 Task: Add a condition where "Hours since update Is Twelve" in pending tickets.
Action: Mouse moved to (153, 518)
Screenshot: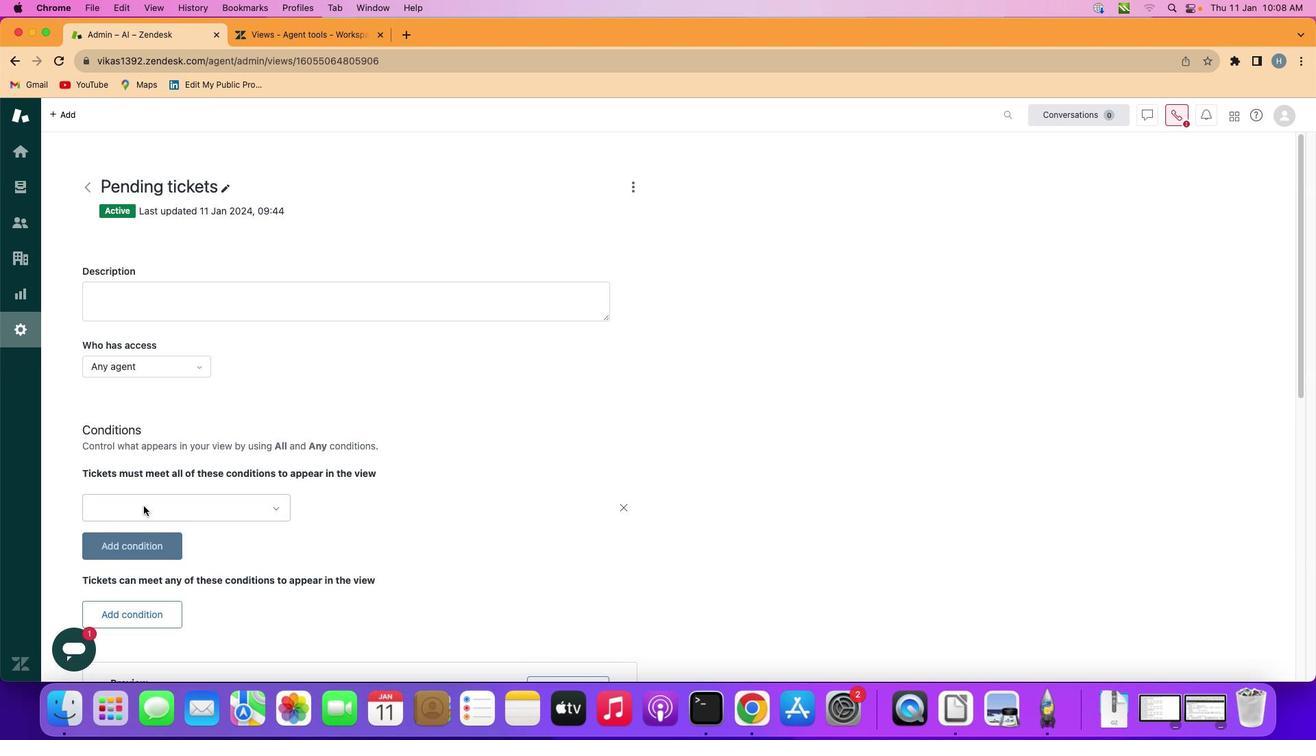 
Action: Mouse pressed left at (153, 518)
Screenshot: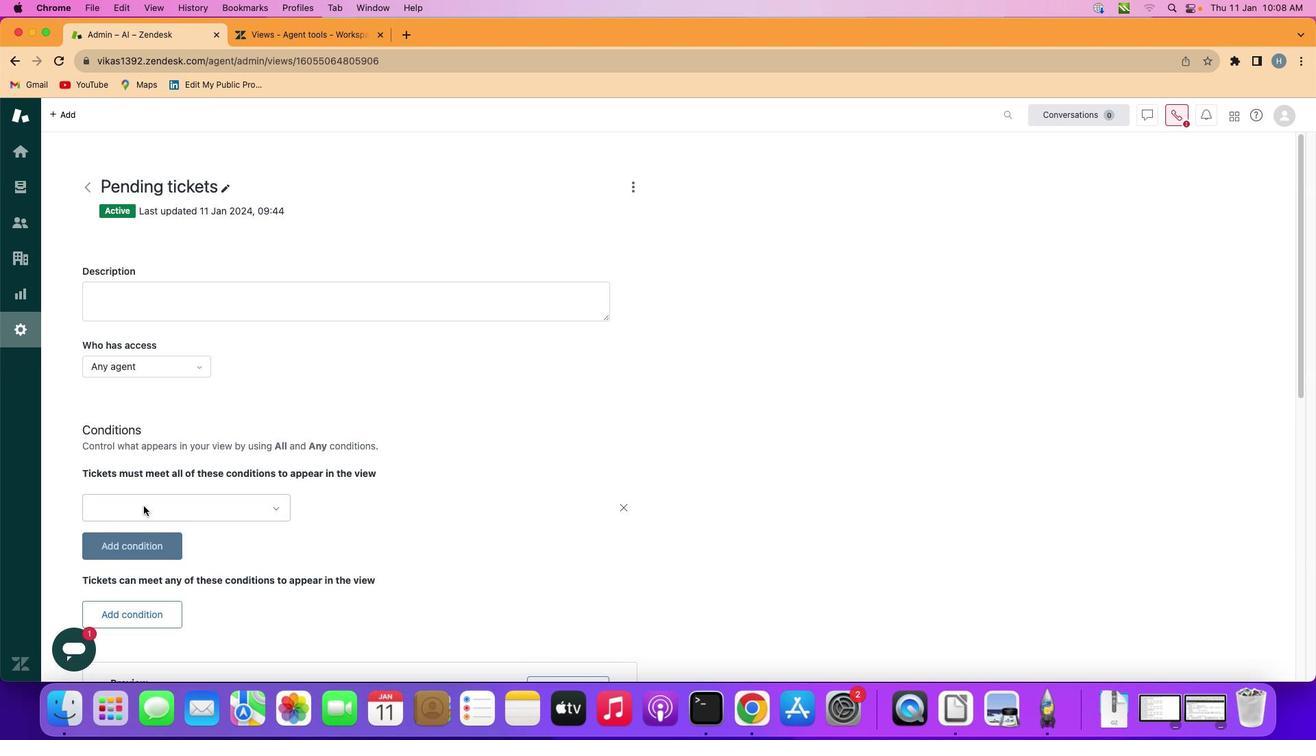 
Action: Mouse moved to (228, 523)
Screenshot: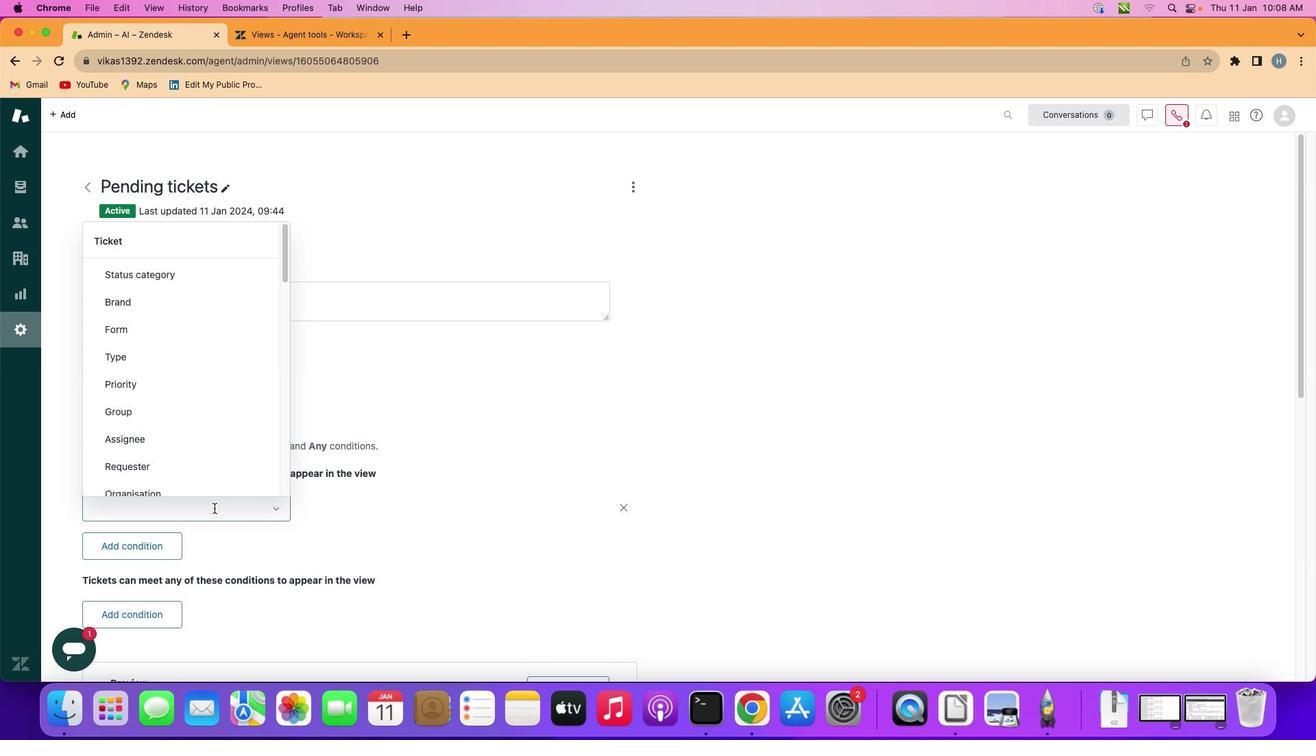 
Action: Mouse pressed left at (228, 523)
Screenshot: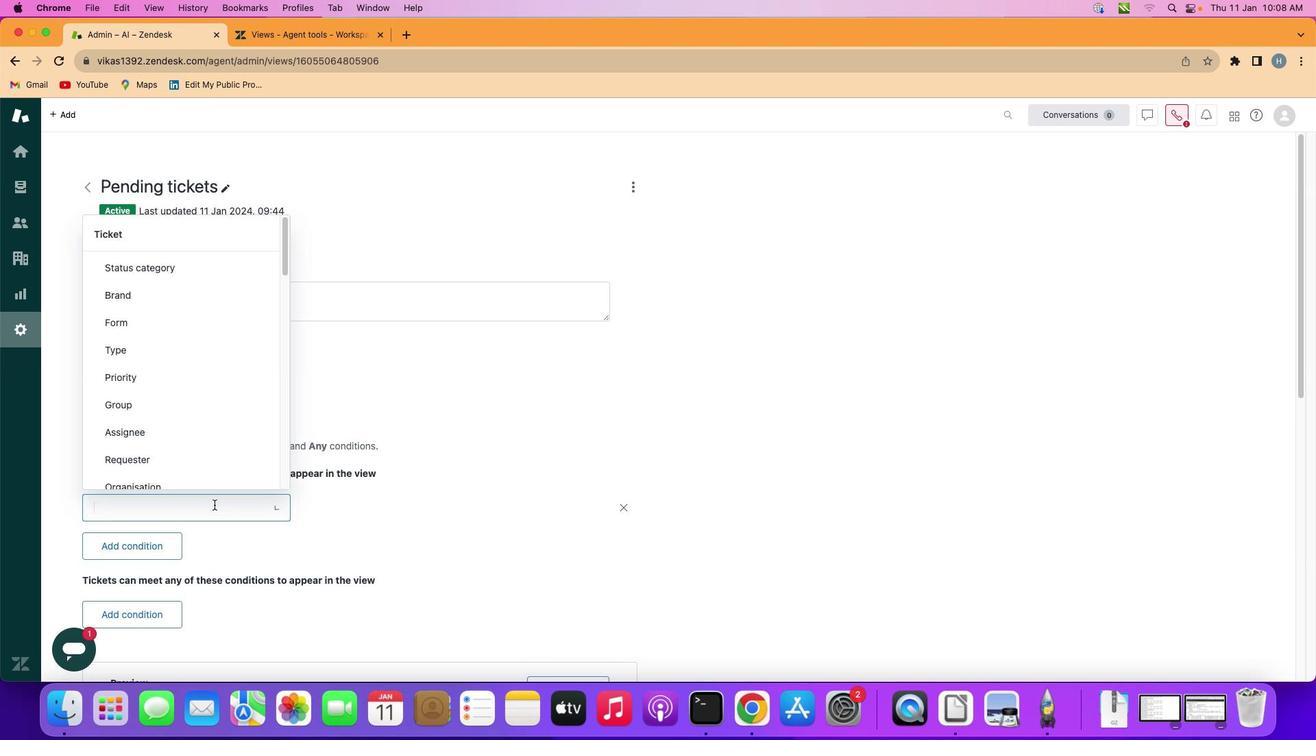 
Action: Mouse moved to (198, 395)
Screenshot: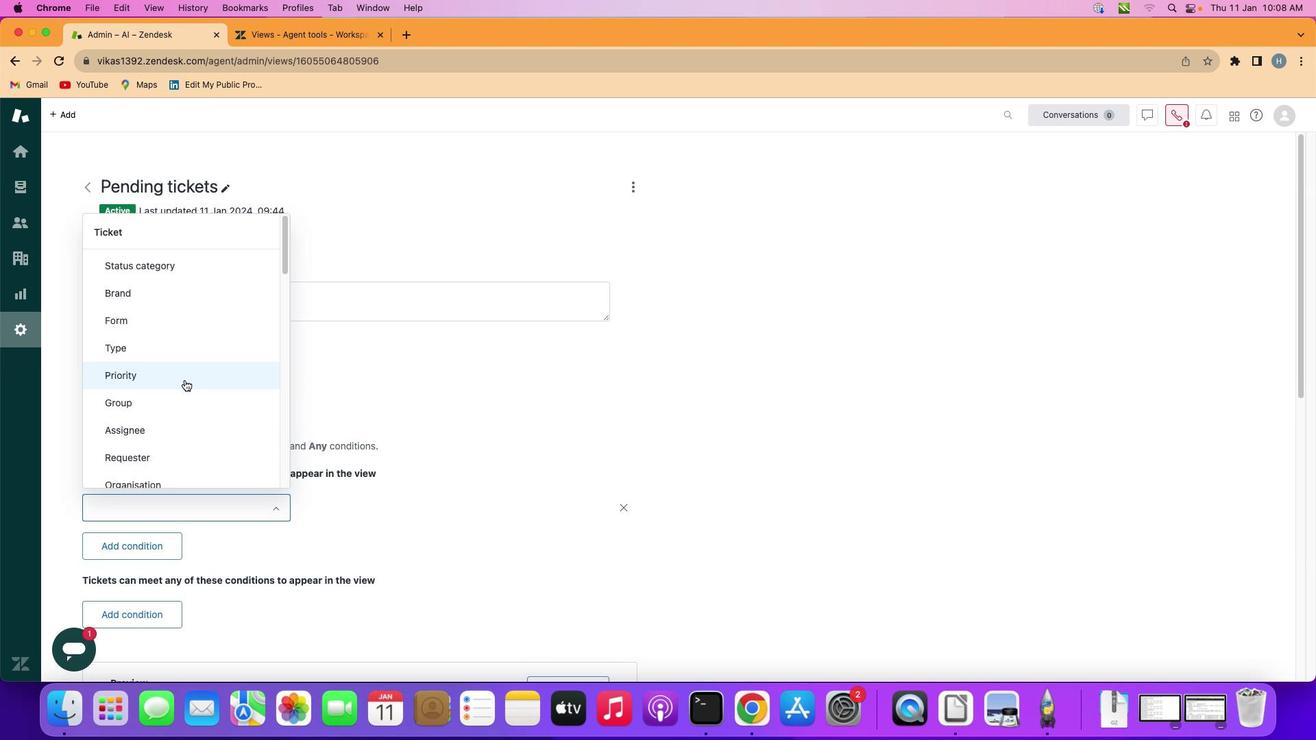 
Action: Mouse scrolled (198, 395) with delta (14, 13)
Screenshot: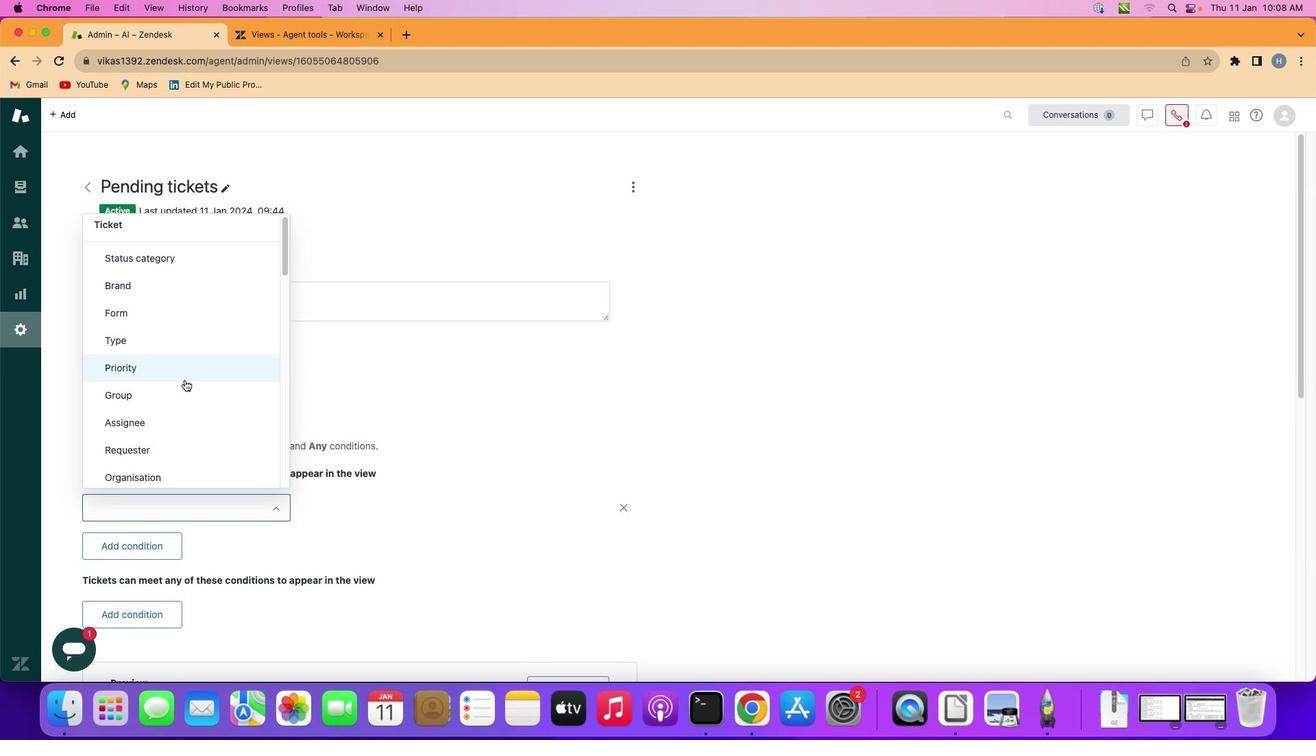
Action: Mouse scrolled (198, 395) with delta (14, 13)
Screenshot: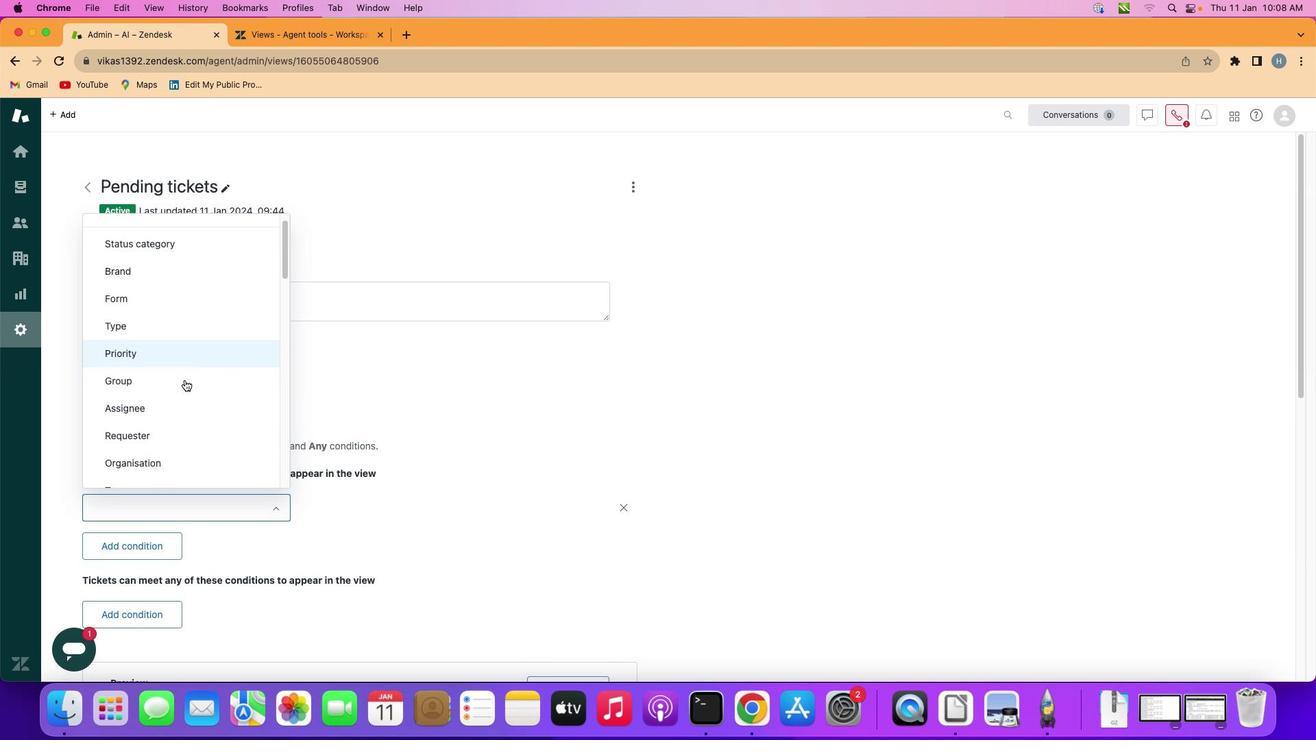 
Action: Mouse scrolled (198, 395) with delta (14, 13)
Screenshot: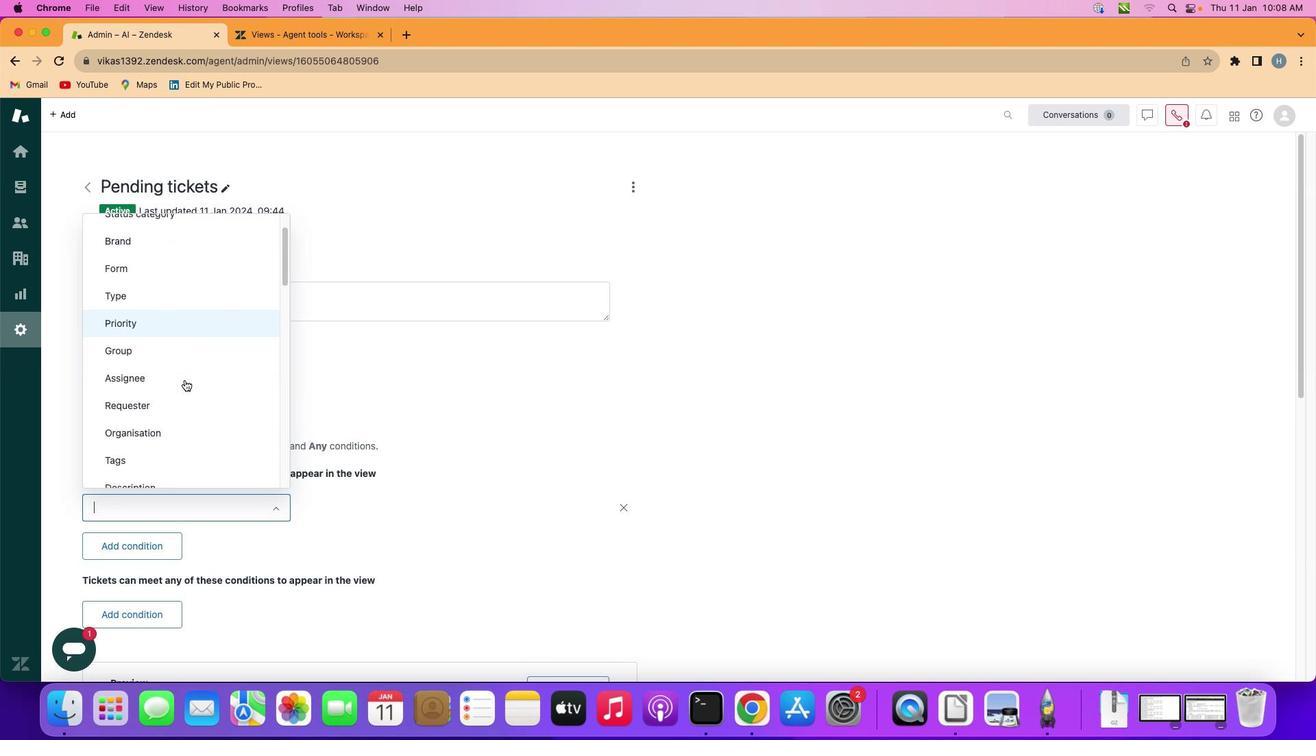 
Action: Mouse scrolled (198, 395) with delta (14, 13)
Screenshot: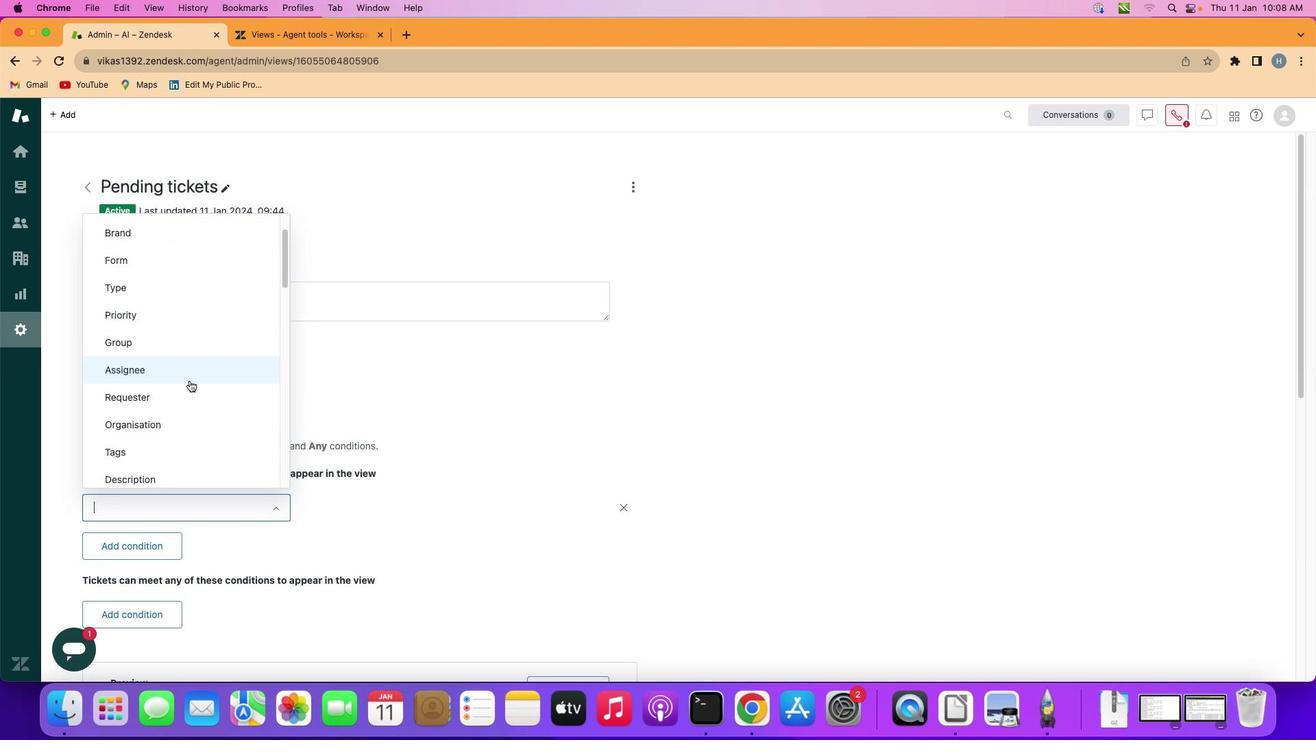 
Action: Mouse moved to (210, 396)
Screenshot: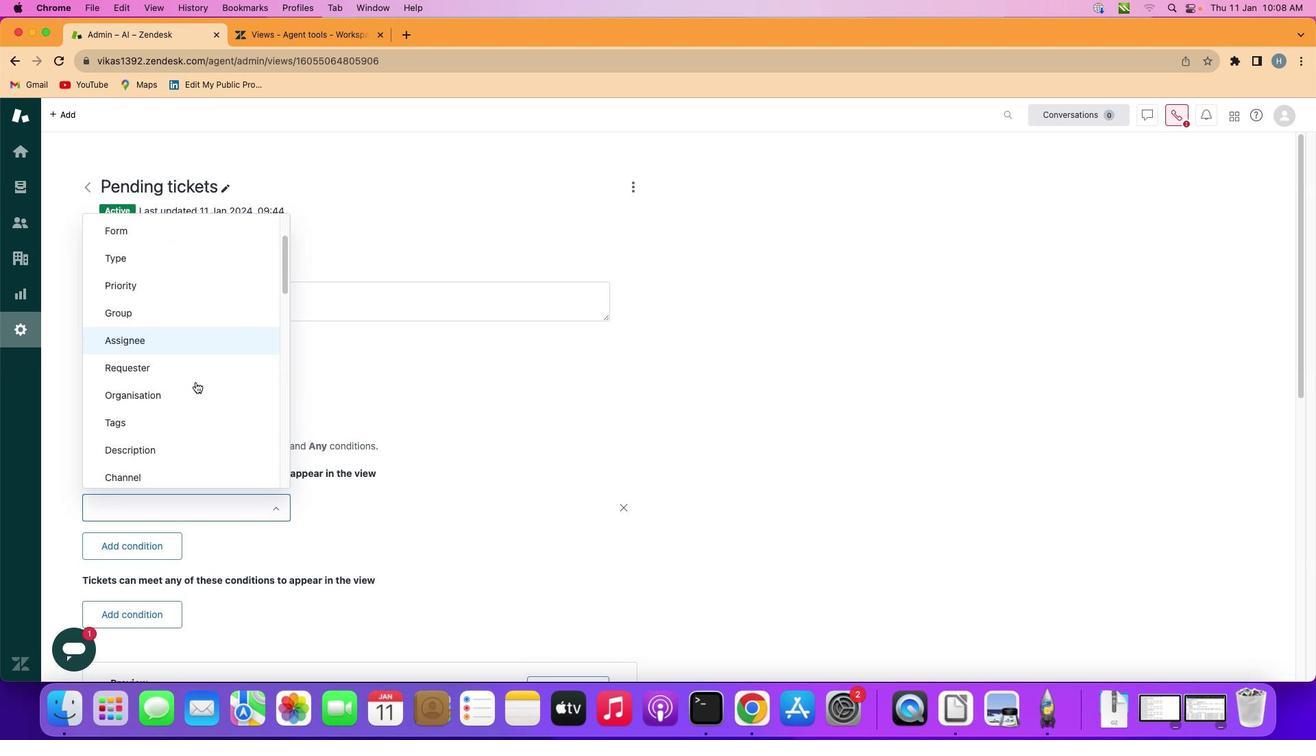 
Action: Mouse scrolled (210, 396) with delta (14, 13)
Screenshot: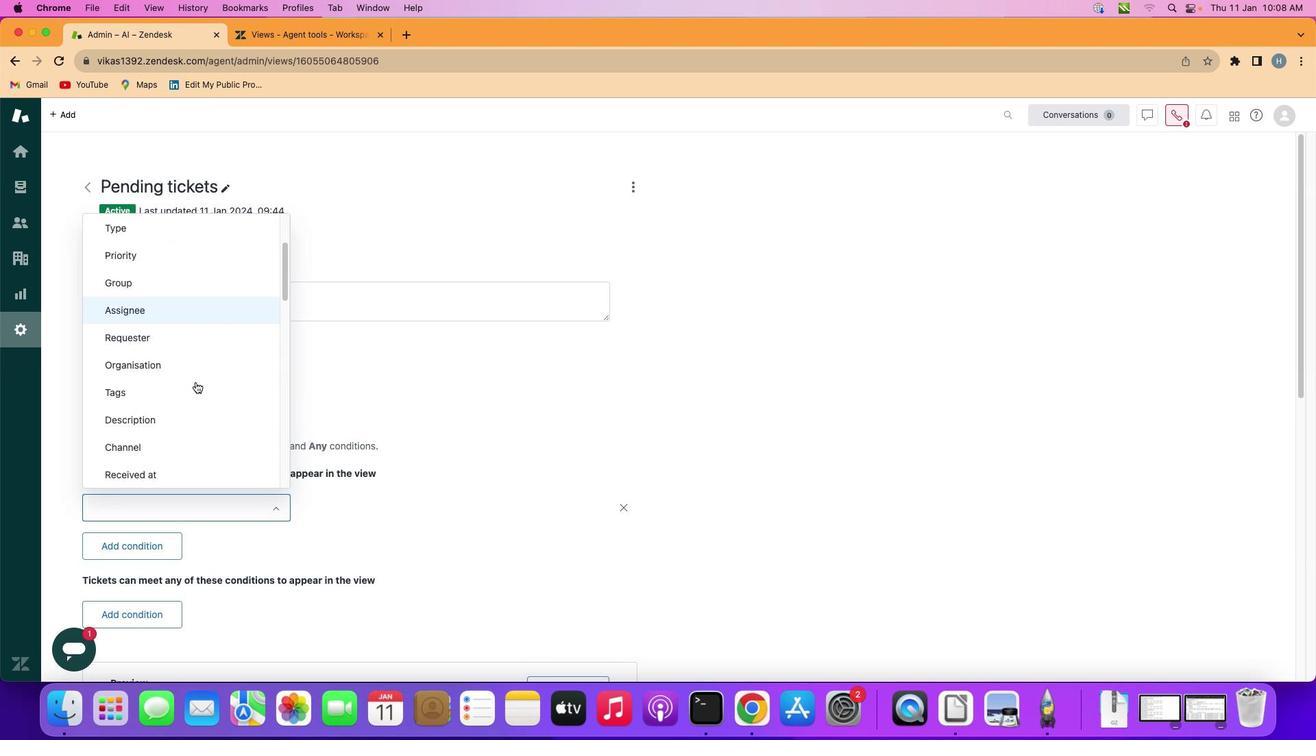 
Action: Mouse scrolled (210, 396) with delta (14, 13)
Screenshot: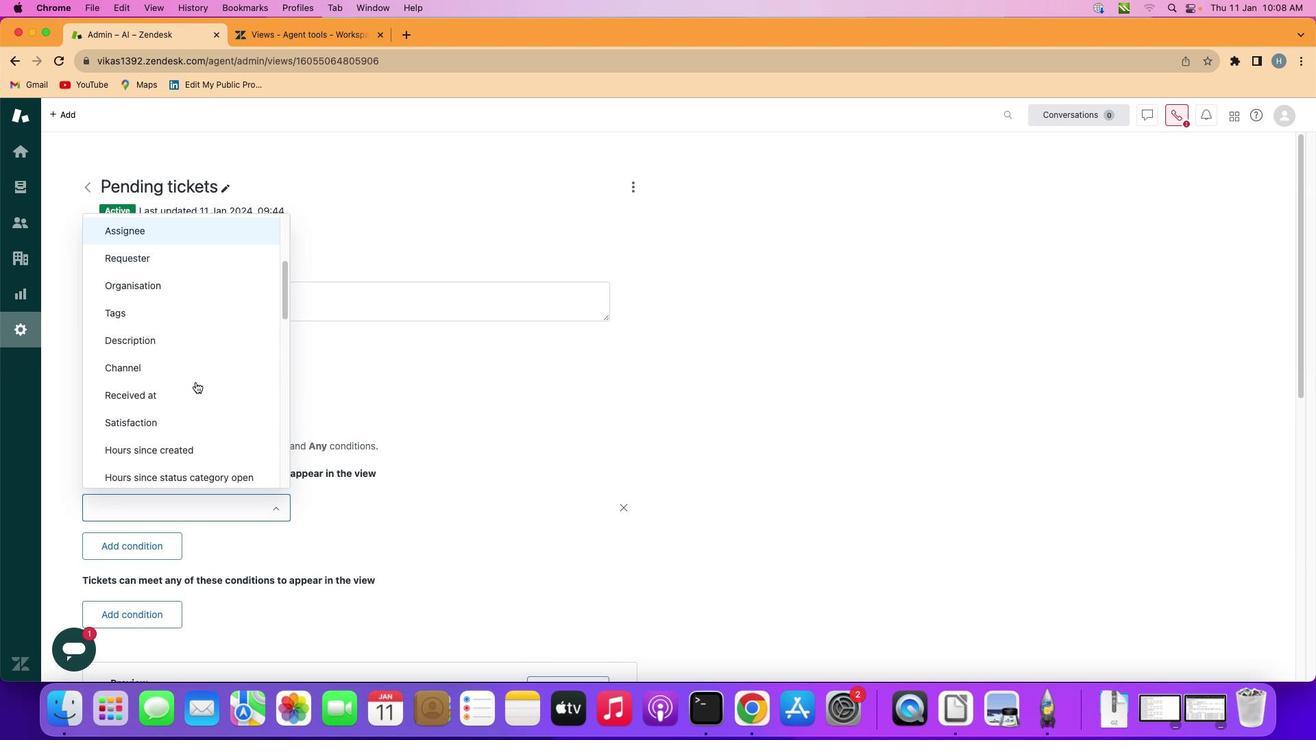 
Action: Mouse scrolled (210, 396) with delta (14, 13)
Screenshot: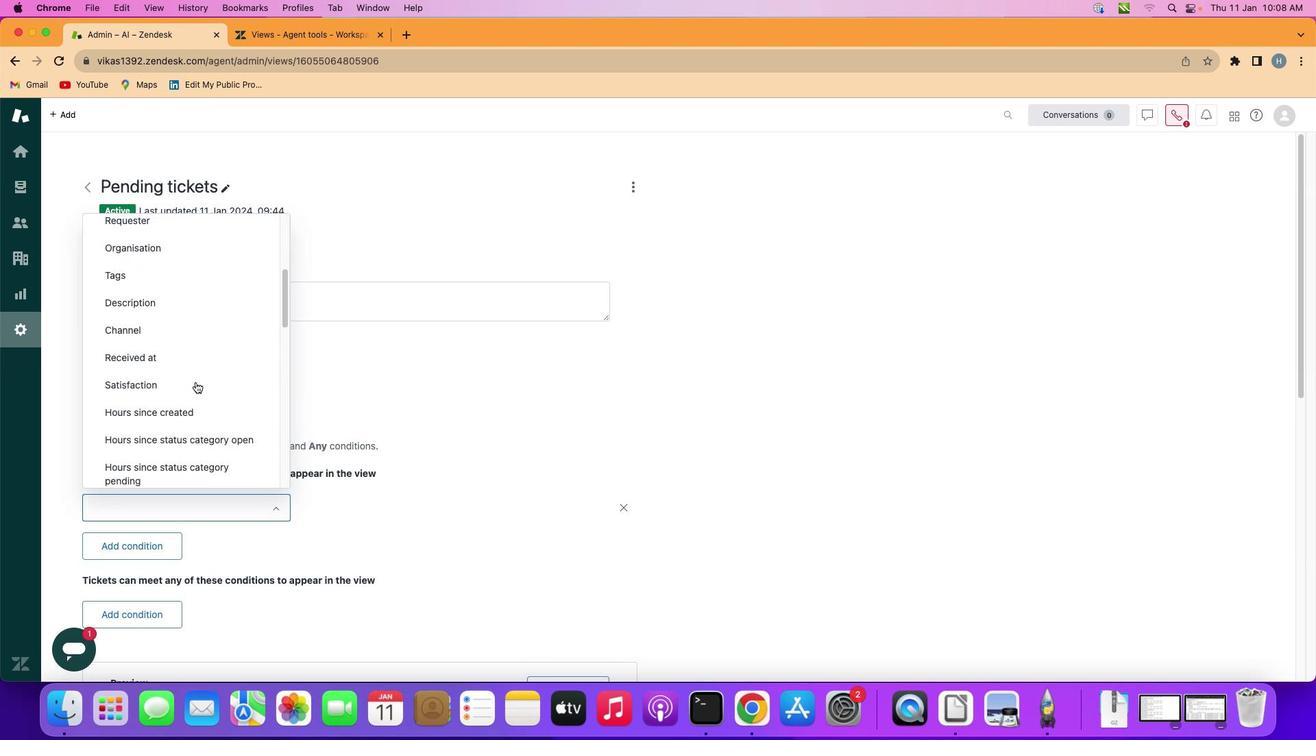 
Action: Mouse scrolled (210, 396) with delta (14, 12)
Screenshot: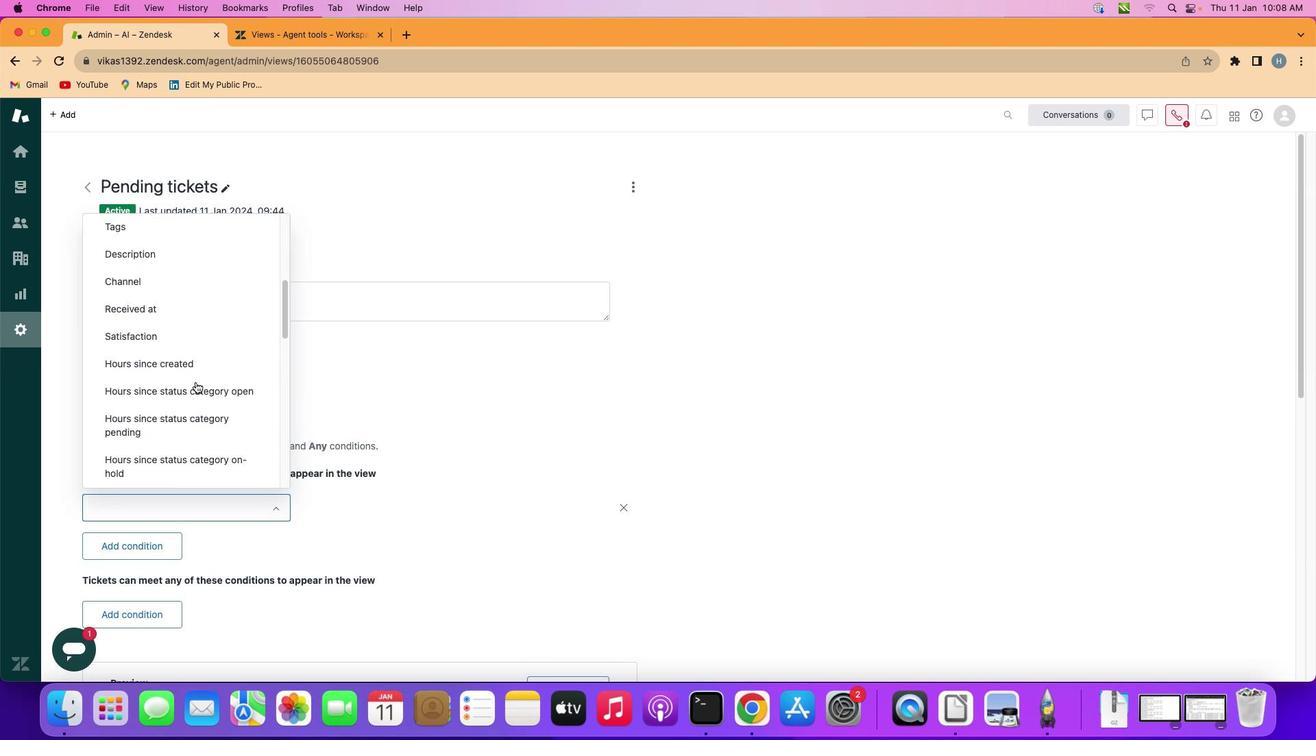 
Action: Mouse scrolled (210, 396) with delta (14, 12)
Screenshot: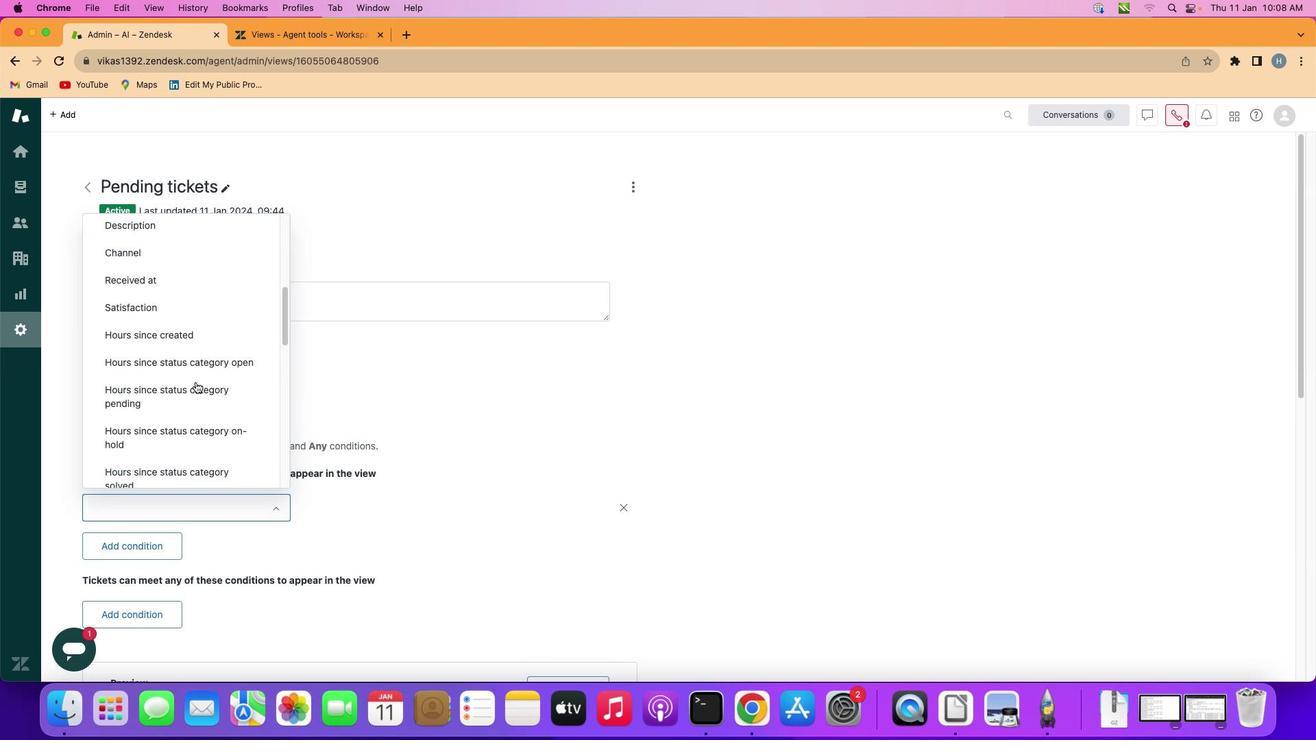 
Action: Mouse moved to (213, 395)
Screenshot: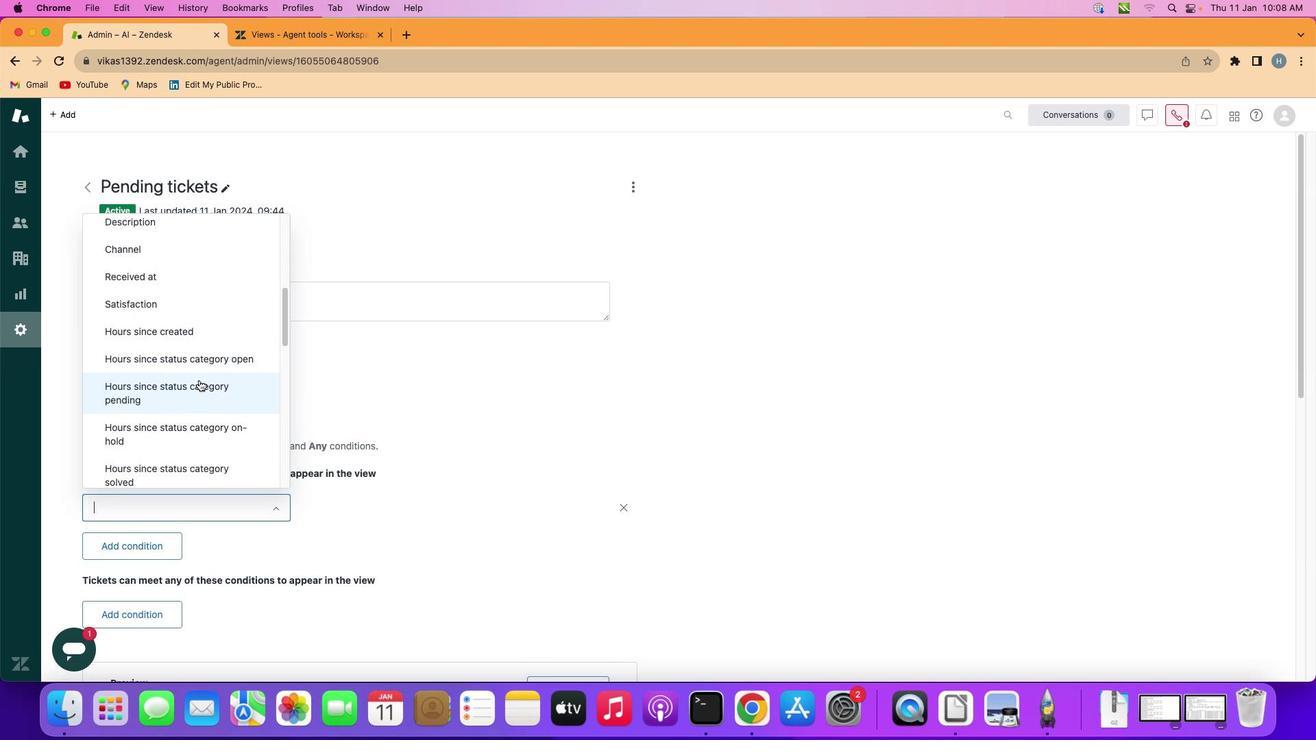 
Action: Mouse scrolled (213, 395) with delta (14, 13)
Screenshot: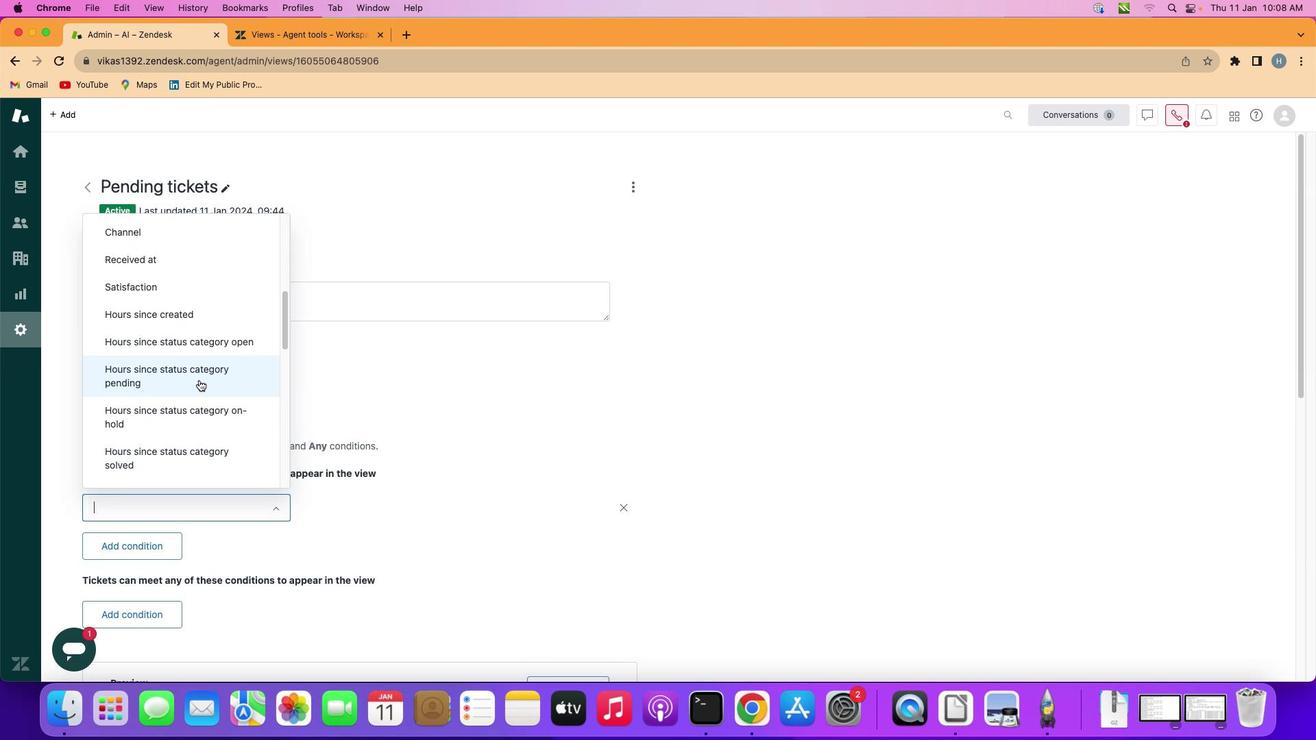 
Action: Mouse scrolled (213, 395) with delta (14, 13)
Screenshot: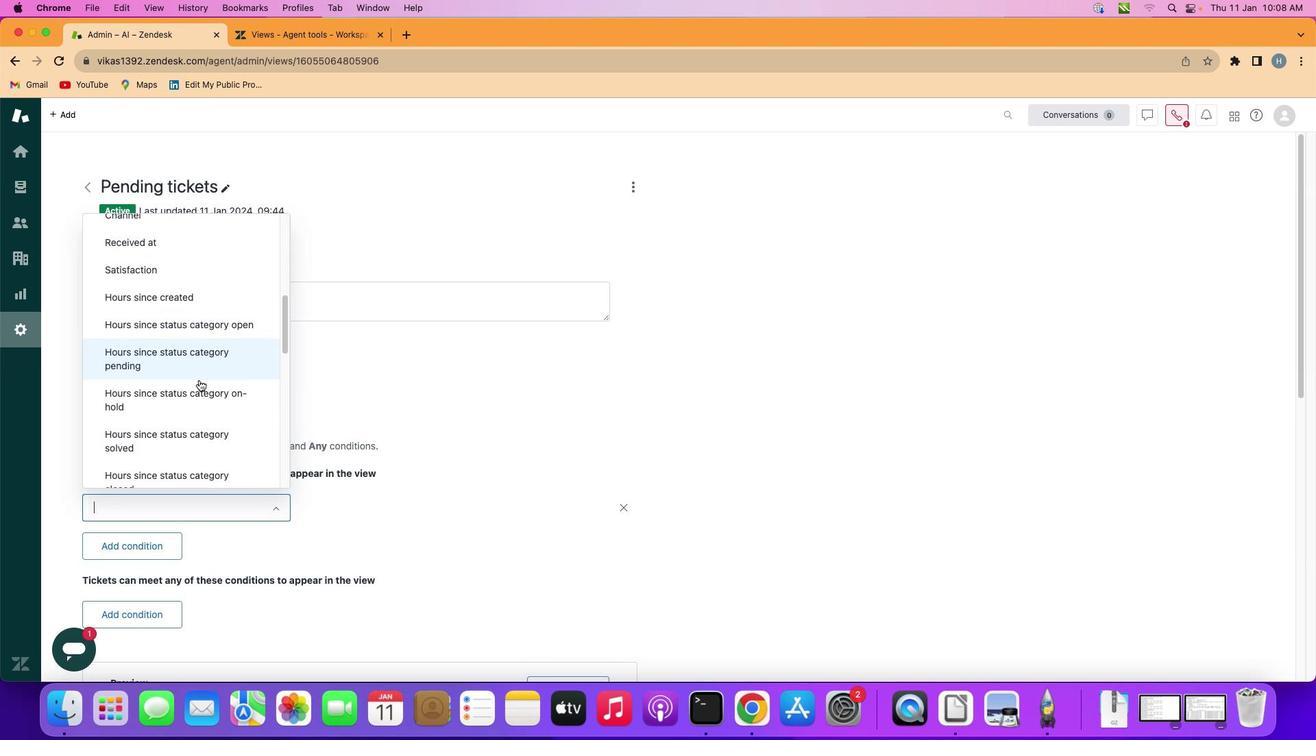 
Action: Mouse scrolled (213, 395) with delta (14, 13)
Screenshot: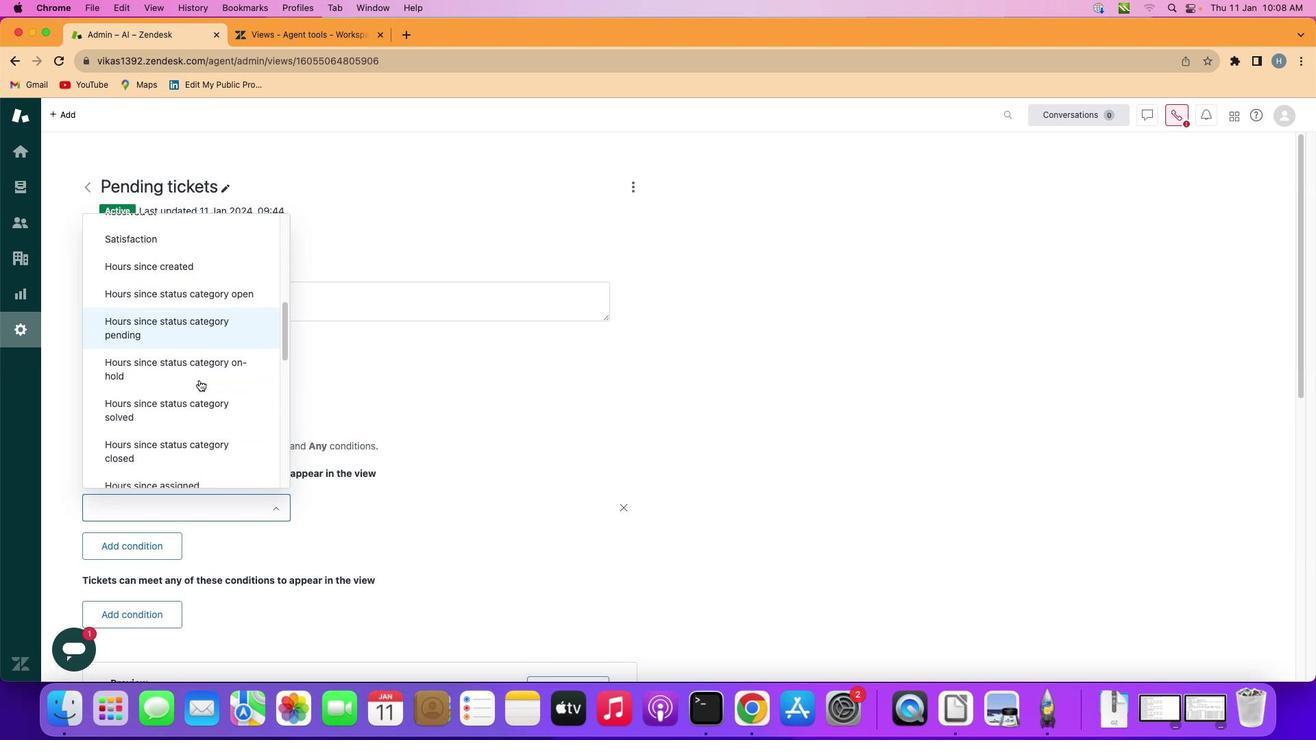 
Action: Mouse scrolled (213, 395) with delta (14, 13)
Screenshot: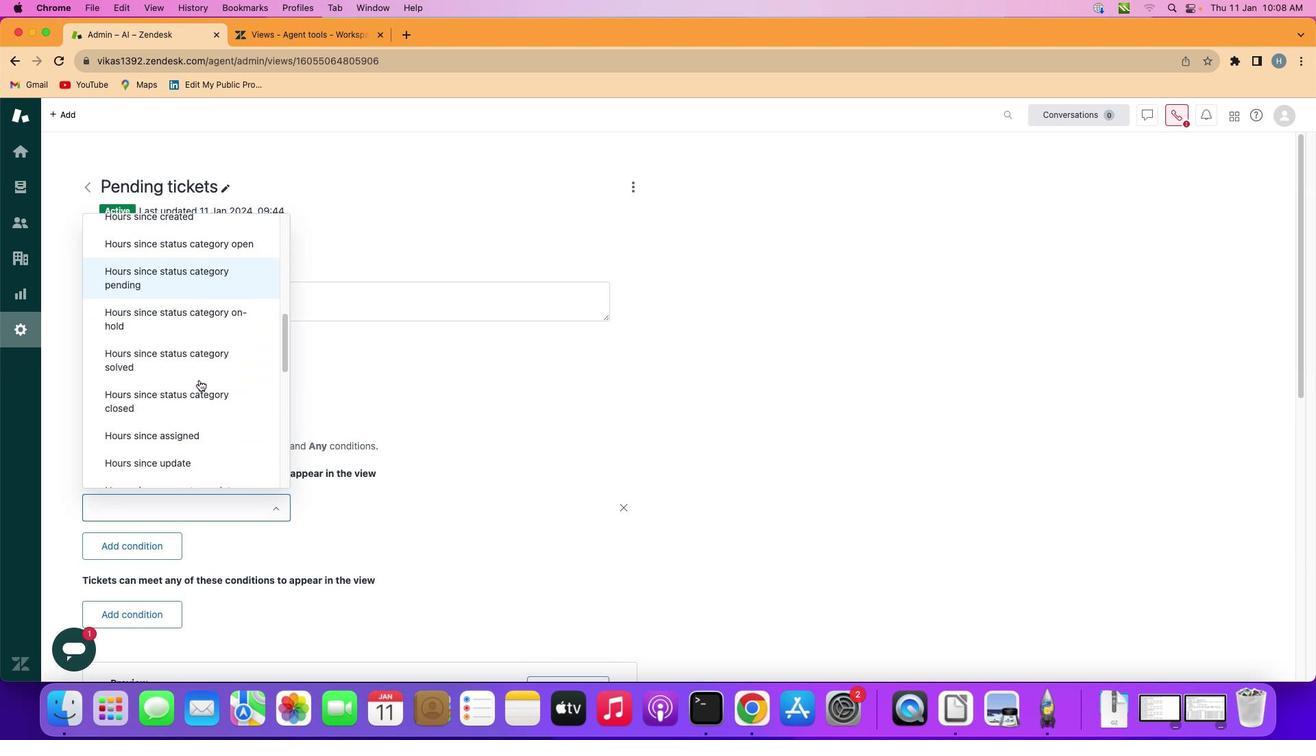 
Action: Mouse scrolled (213, 395) with delta (14, 13)
Screenshot: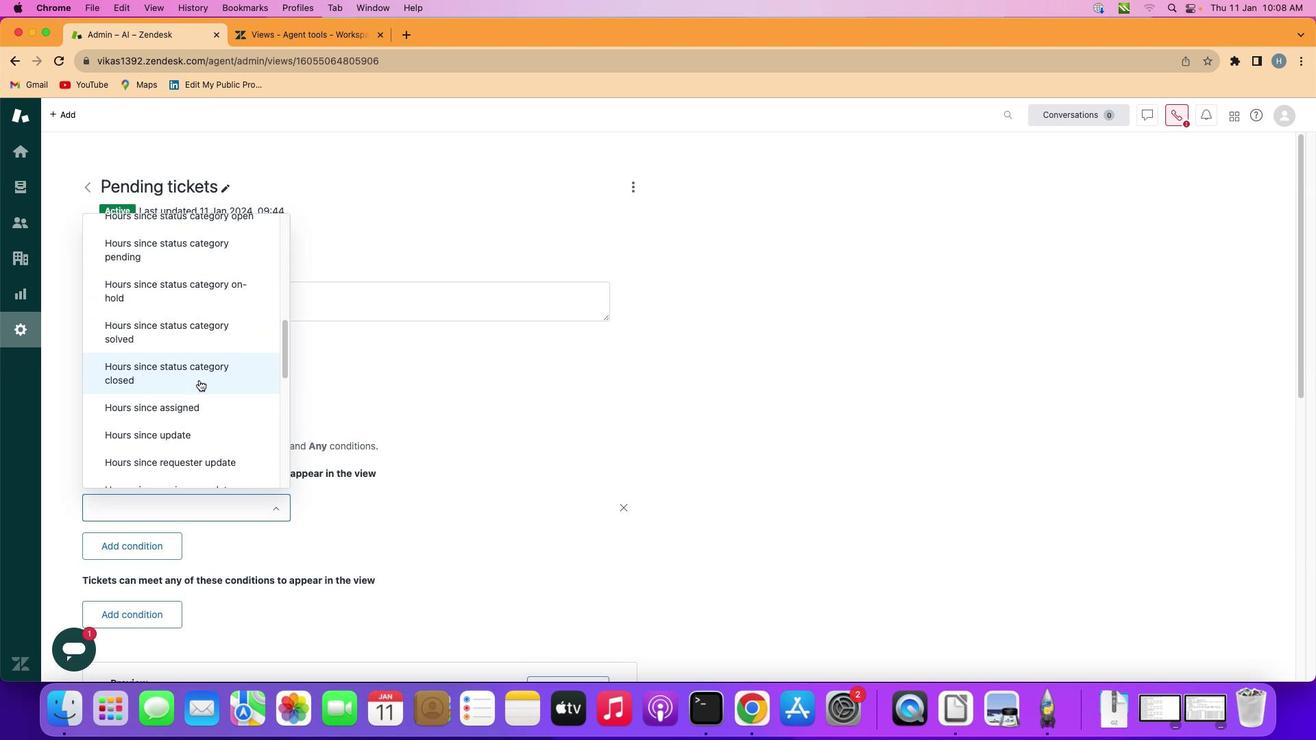 
Action: Mouse moved to (213, 395)
Screenshot: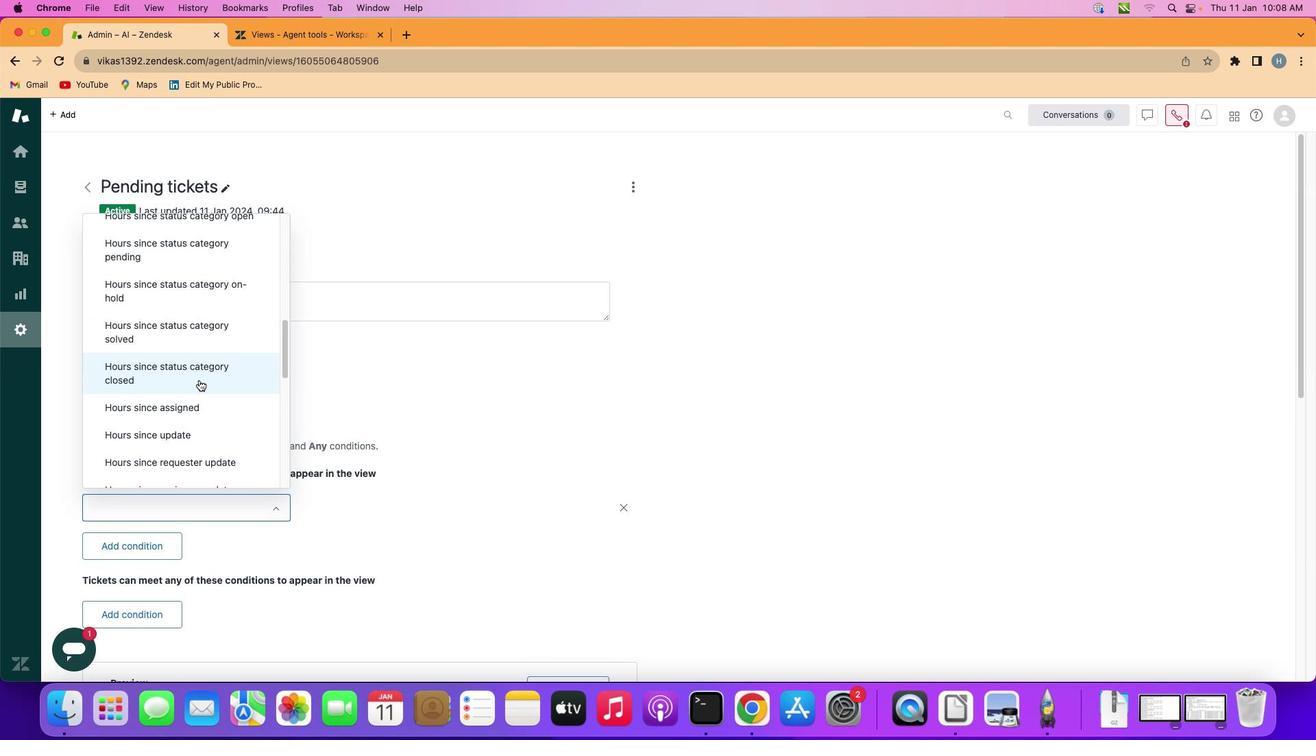 
Action: Mouse scrolled (213, 395) with delta (14, 13)
Screenshot: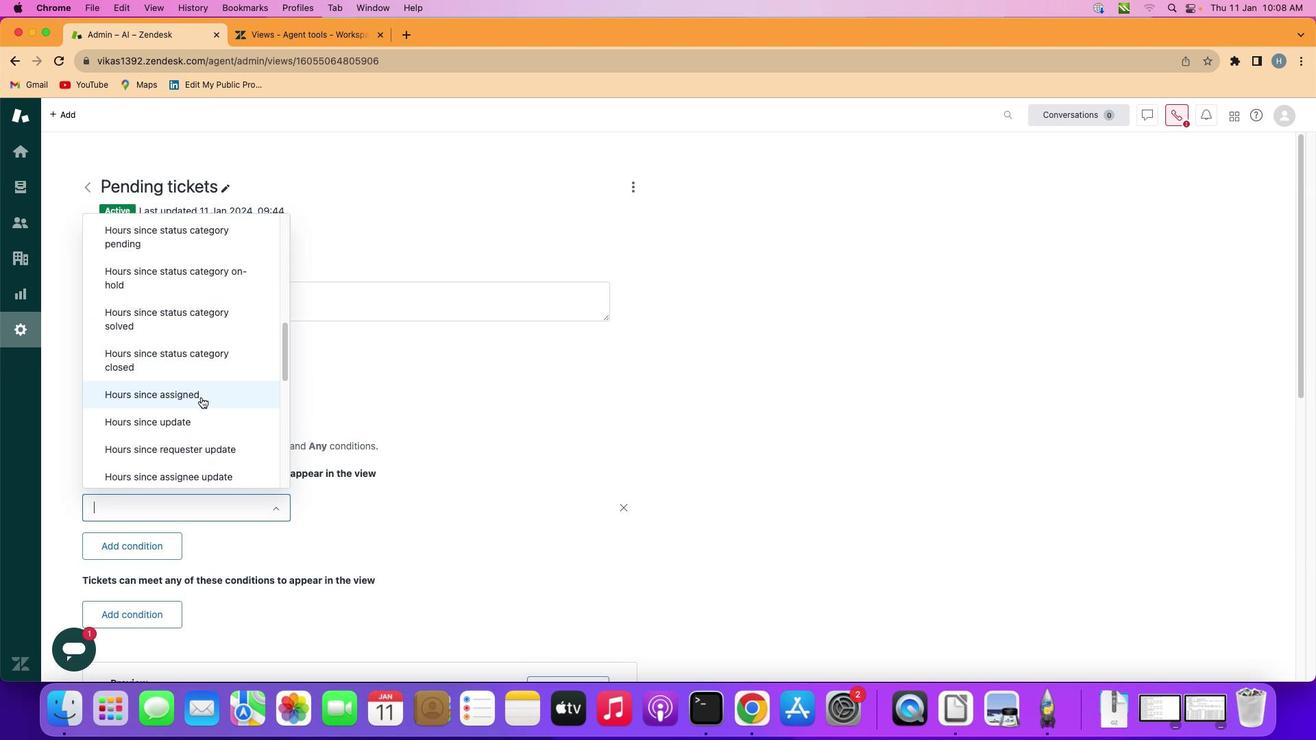 
Action: Mouse scrolled (213, 395) with delta (14, 13)
Screenshot: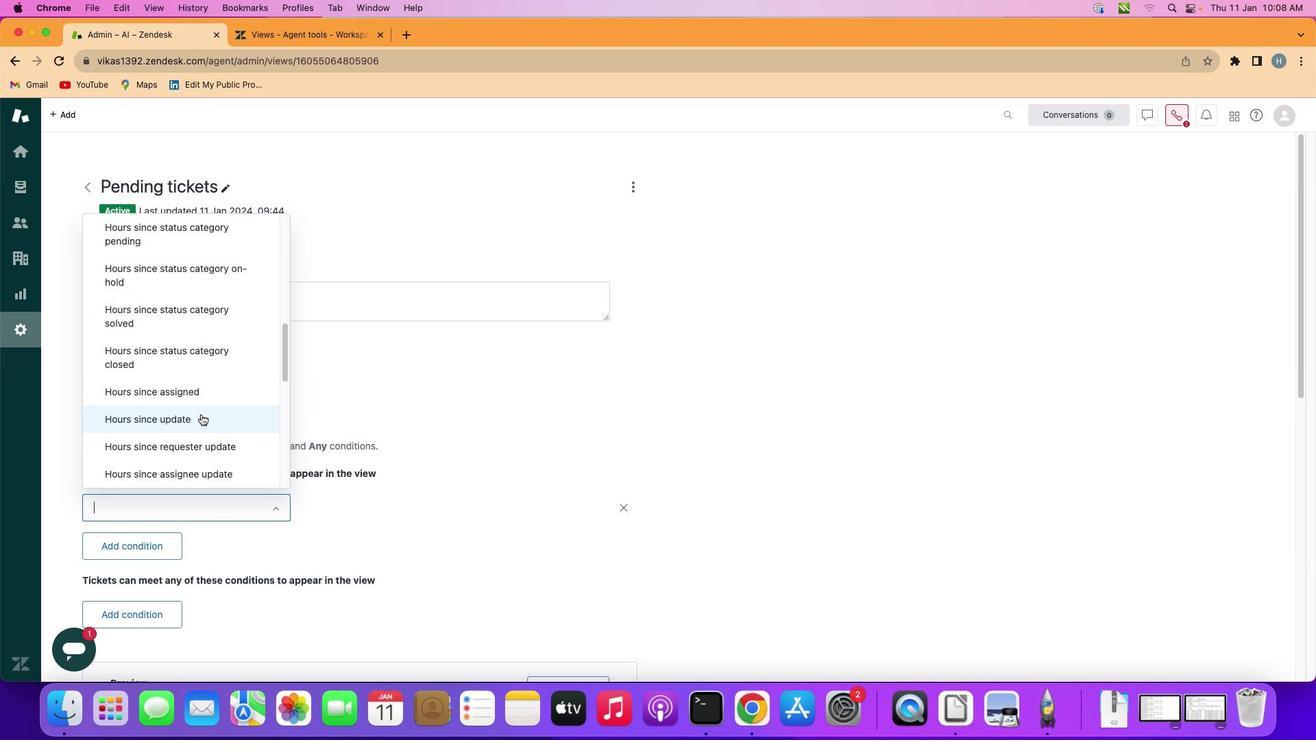 
Action: Mouse moved to (216, 429)
Screenshot: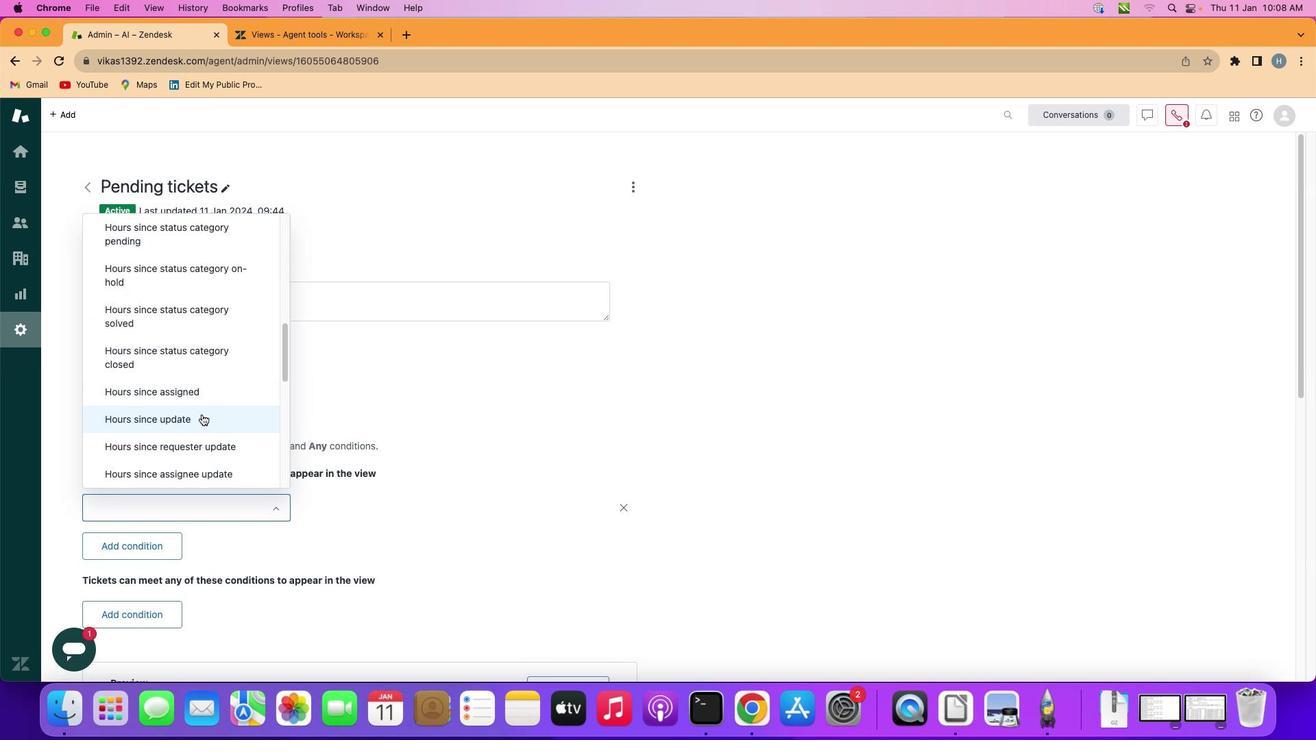 
Action: Mouse pressed left at (216, 429)
Screenshot: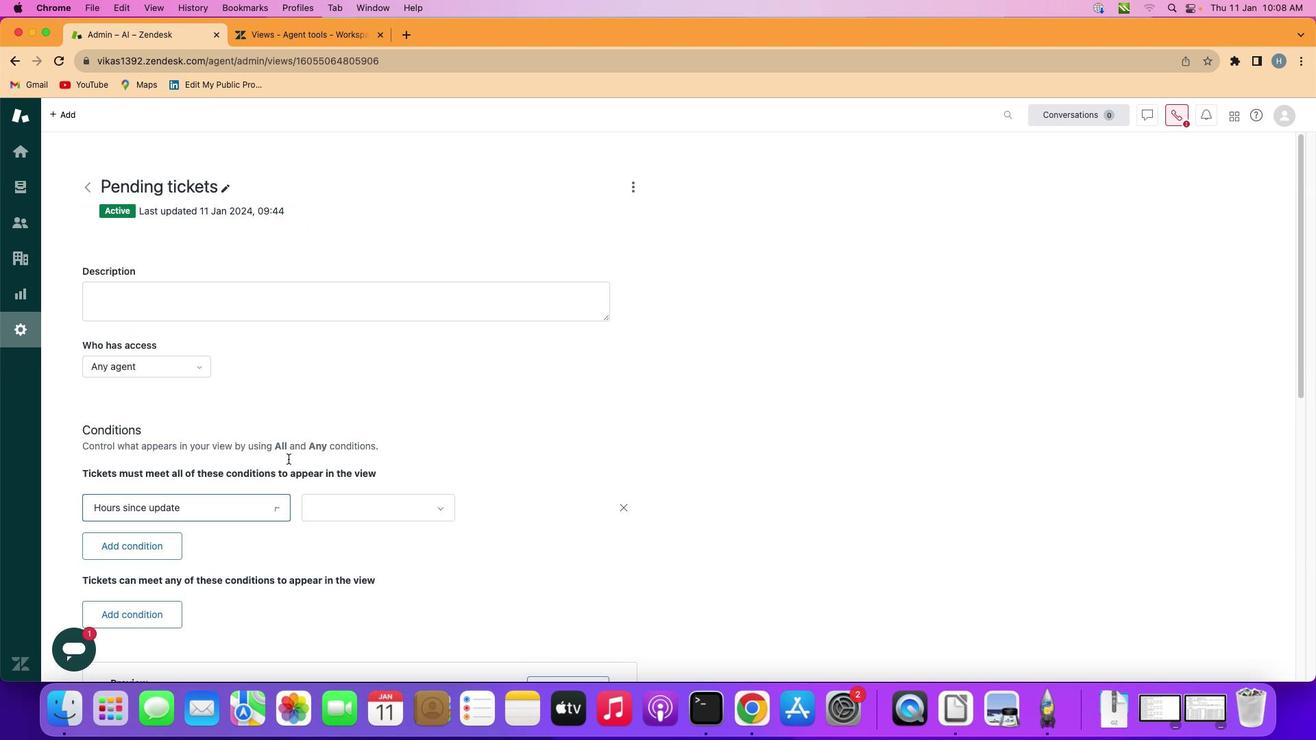 
Action: Mouse moved to (373, 521)
Screenshot: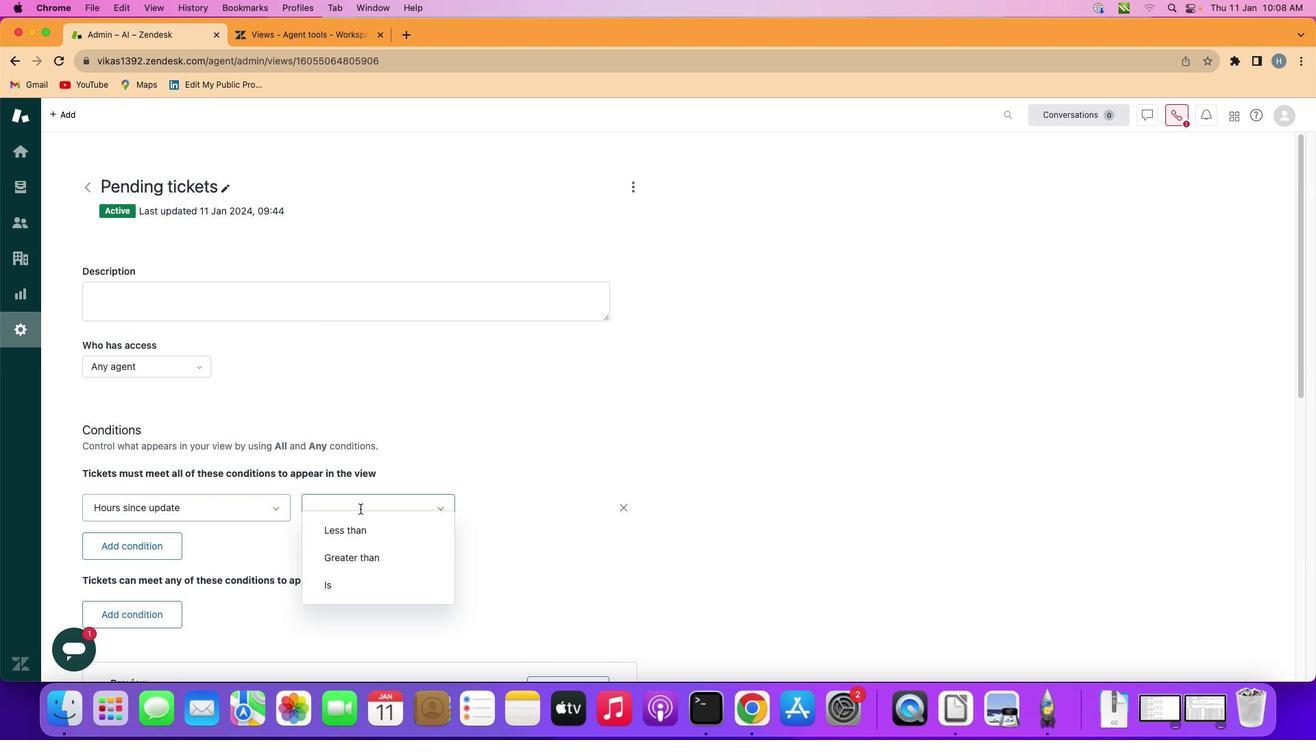 
Action: Mouse pressed left at (373, 521)
Screenshot: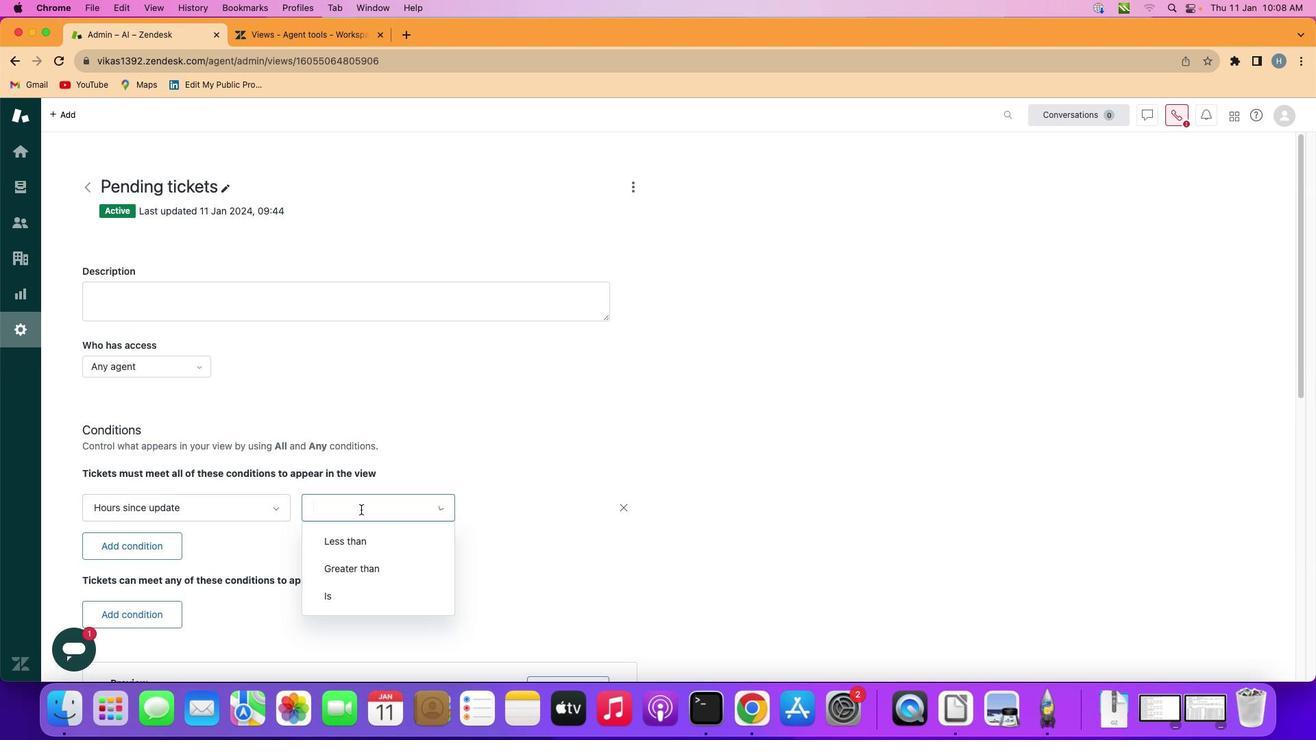 
Action: Mouse moved to (375, 607)
Screenshot: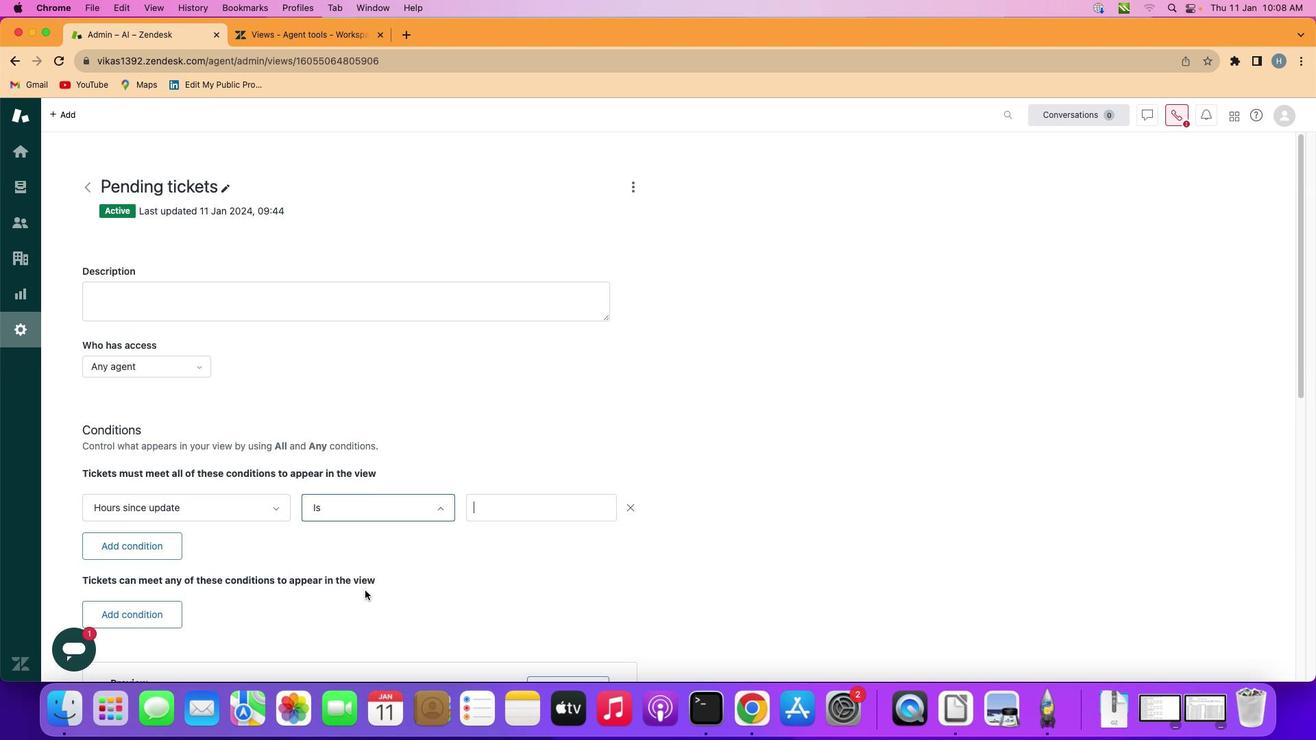
Action: Mouse pressed left at (375, 607)
Screenshot: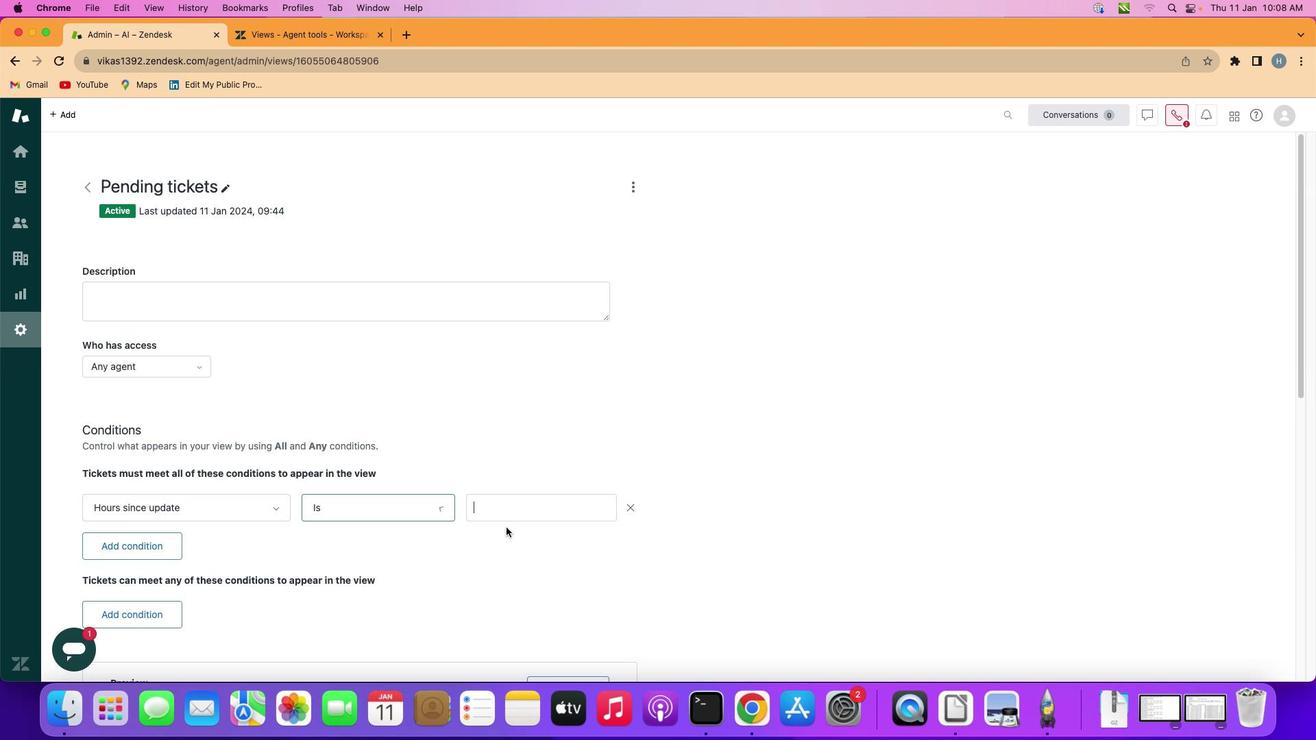 
Action: Mouse moved to (540, 529)
Screenshot: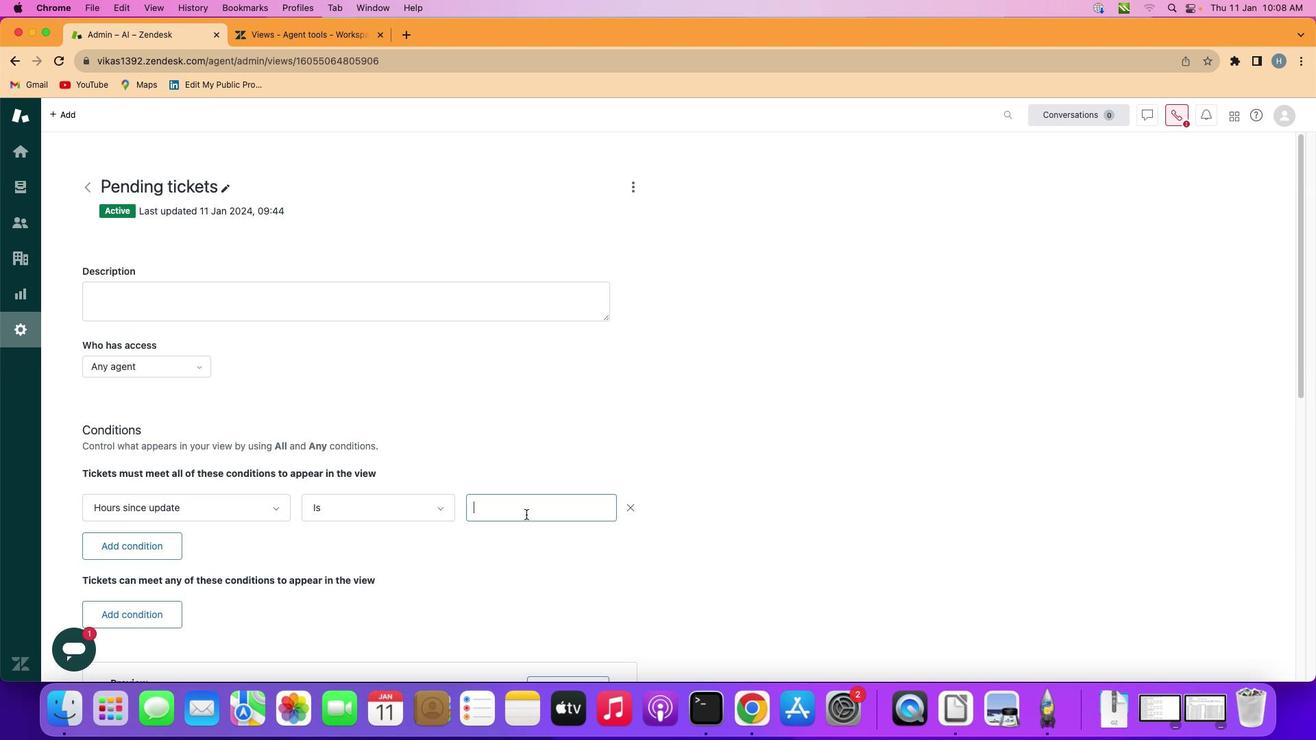 
Action: Mouse pressed left at (540, 529)
Screenshot: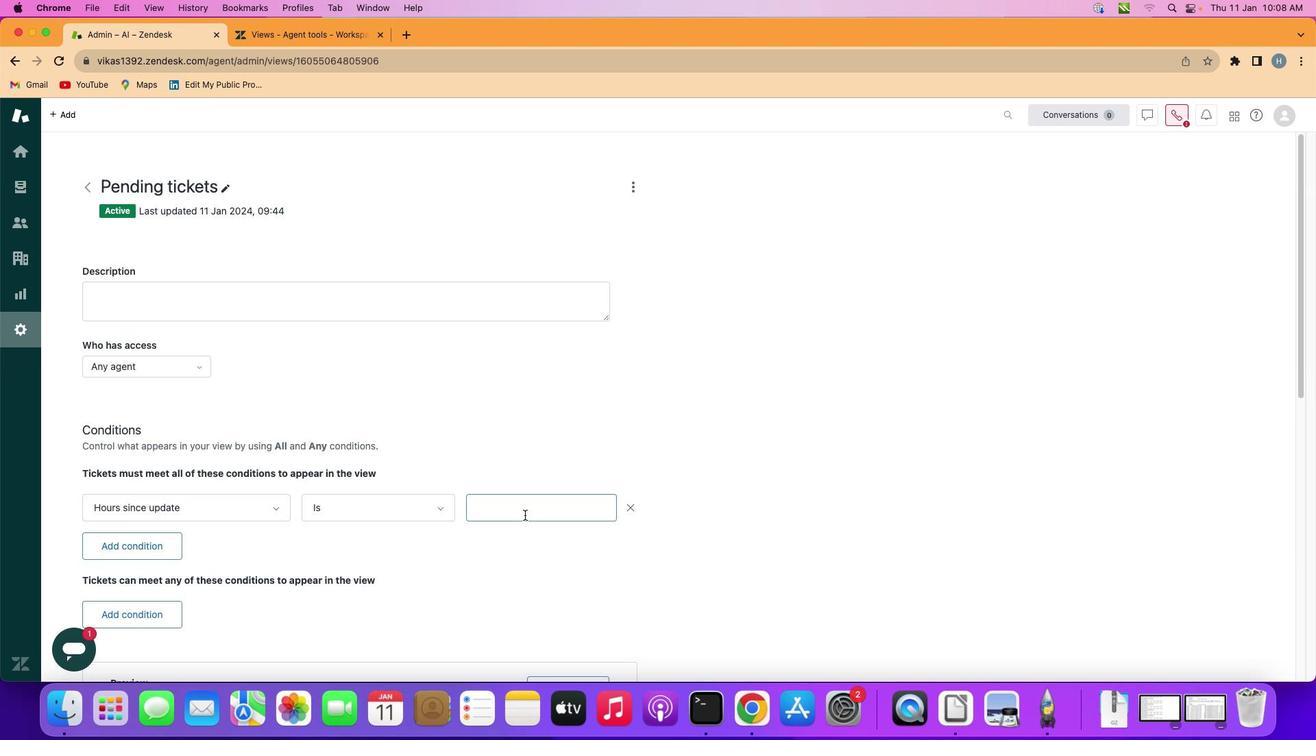 
Action: Mouse moved to (539, 529)
Screenshot: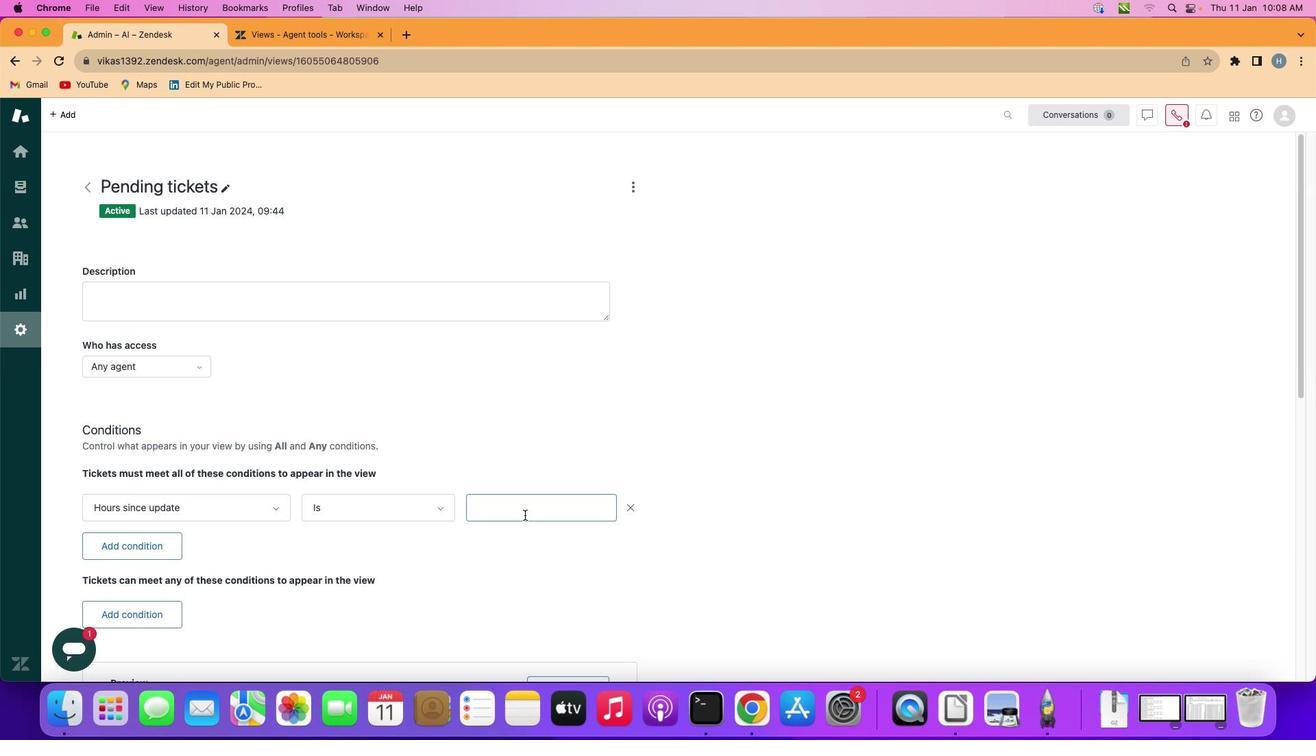 
Action: Key pressed Key.shift'T''w''e''l''v''e'
Screenshot: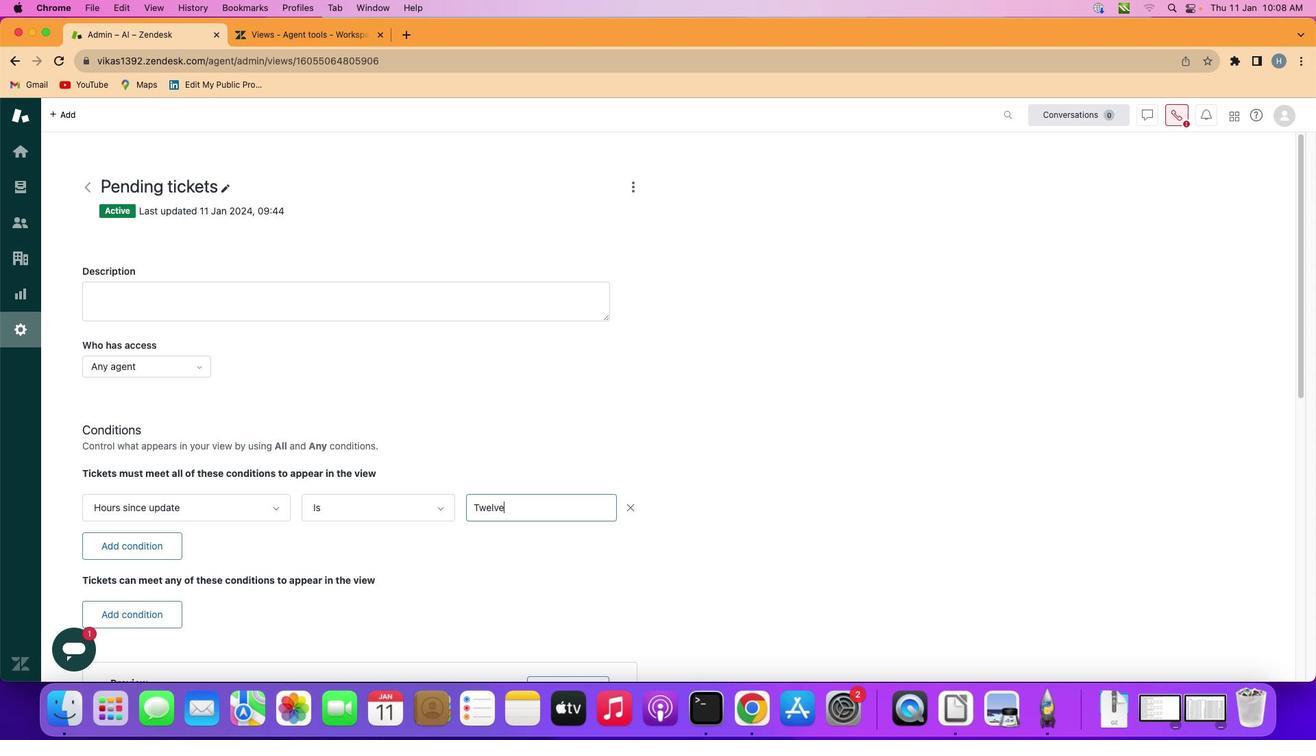 
Action: Mouse moved to (548, 567)
Screenshot: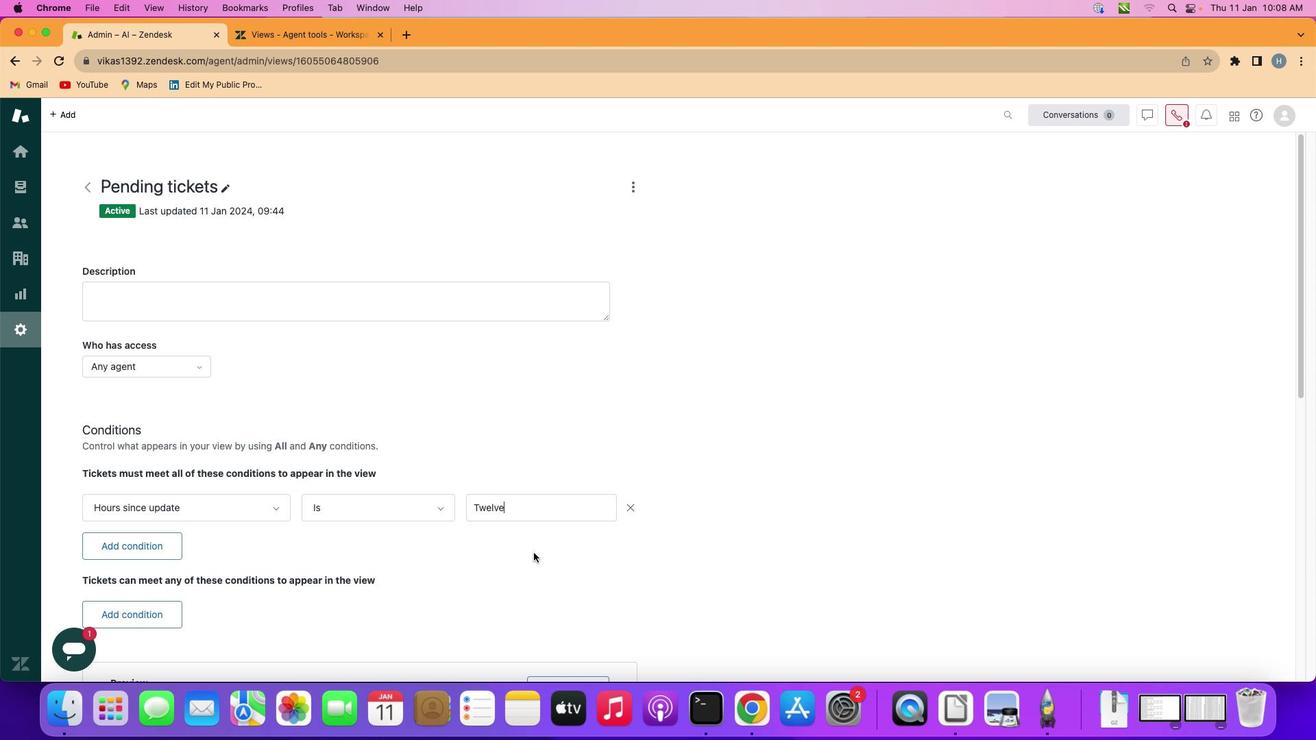 
